 Task: Export file in Custom 3.333 Mbps Quality
Action: Mouse moved to (893, 403)
Screenshot: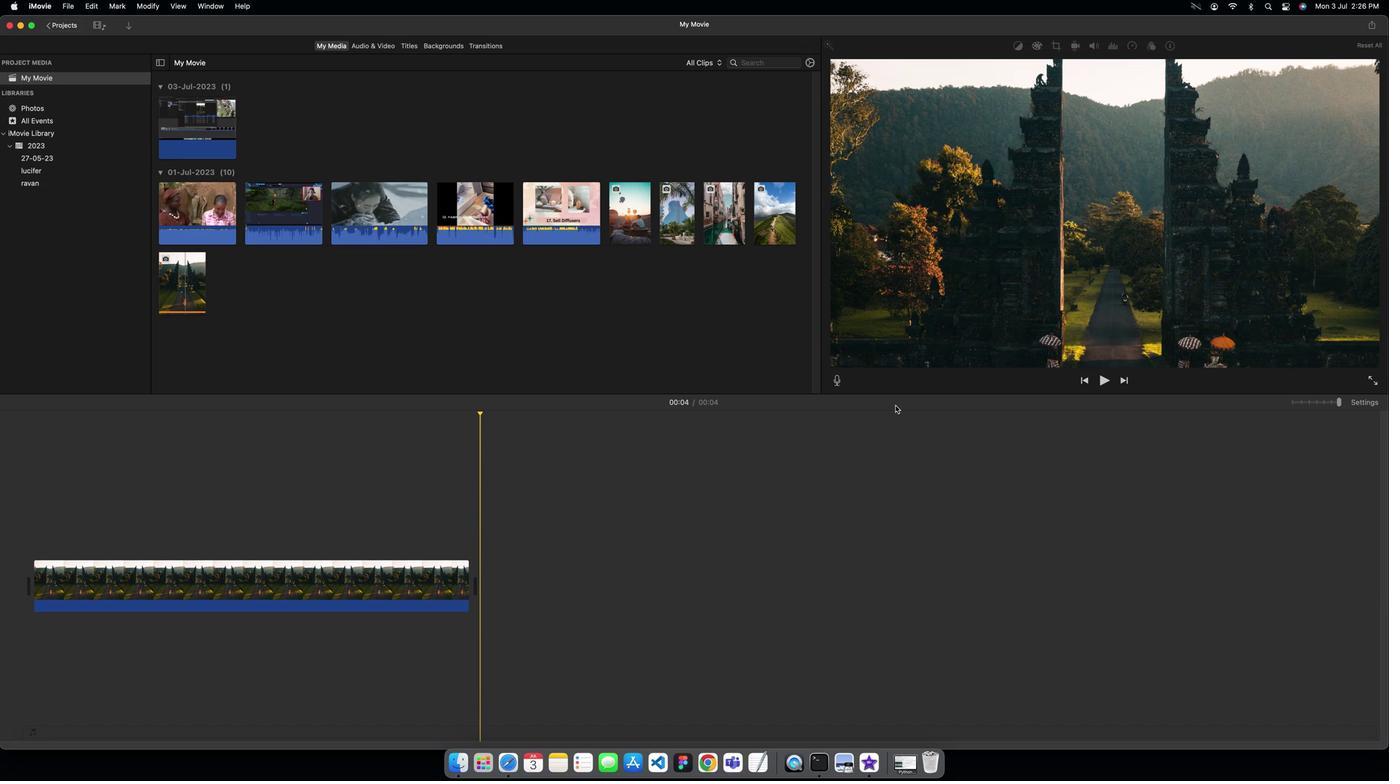 
Action: Mouse pressed left at (893, 403)
Screenshot: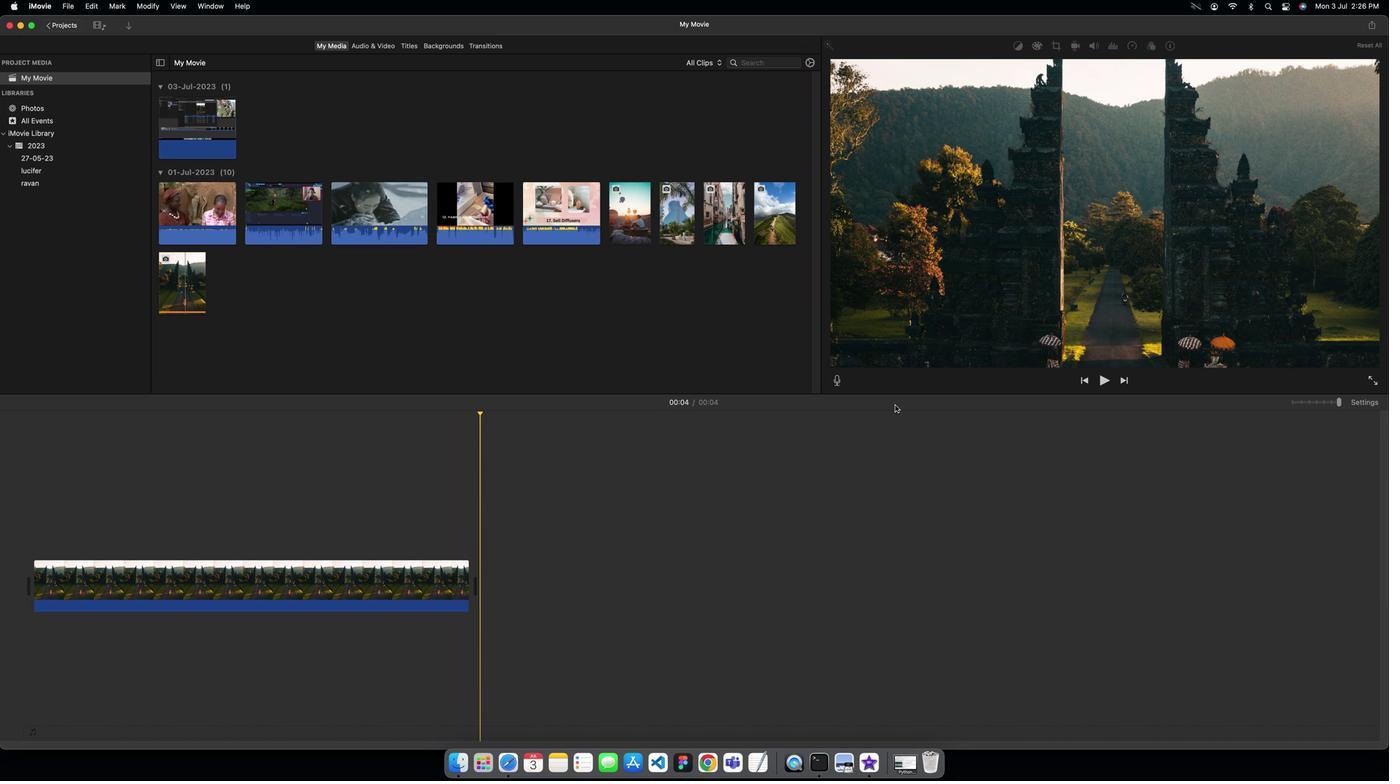 
Action: Mouse moved to (1368, 27)
Screenshot: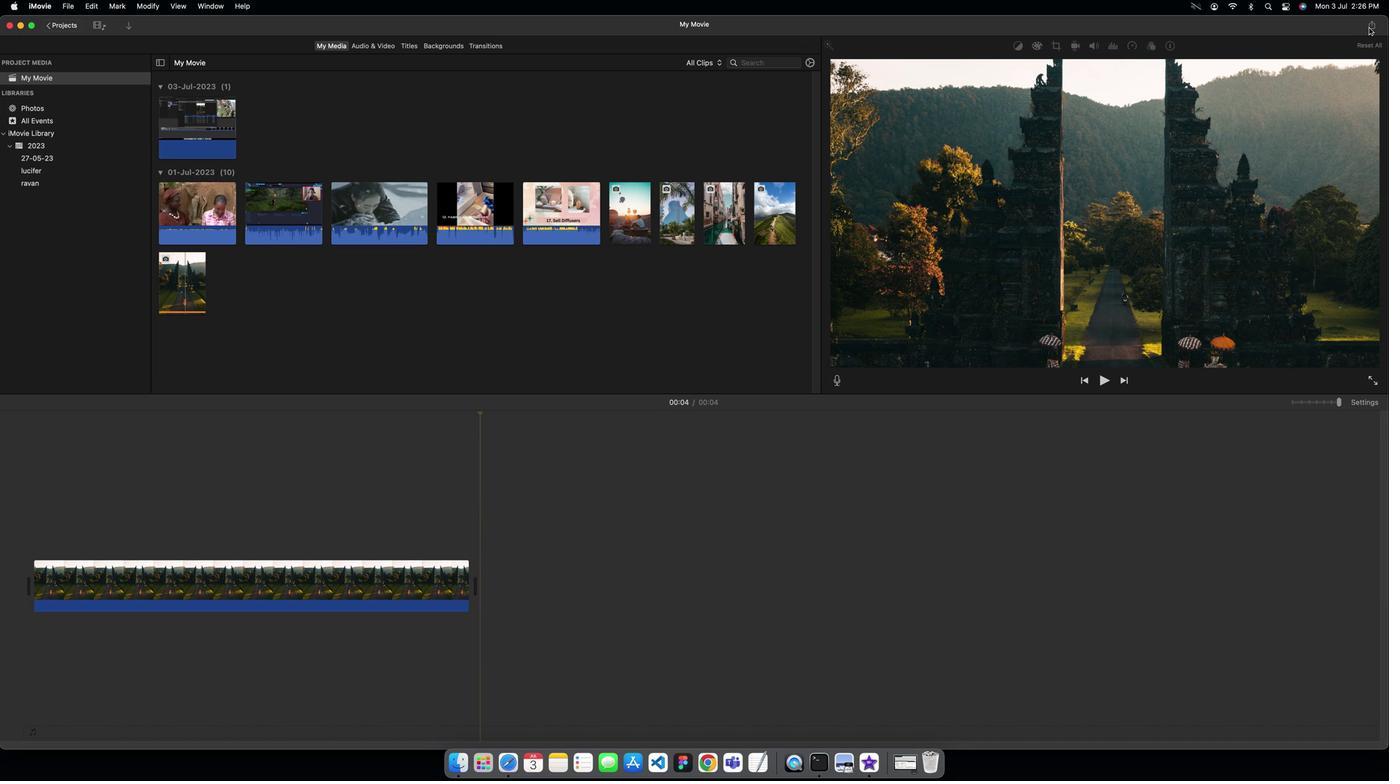 
Action: Mouse pressed left at (1368, 27)
Screenshot: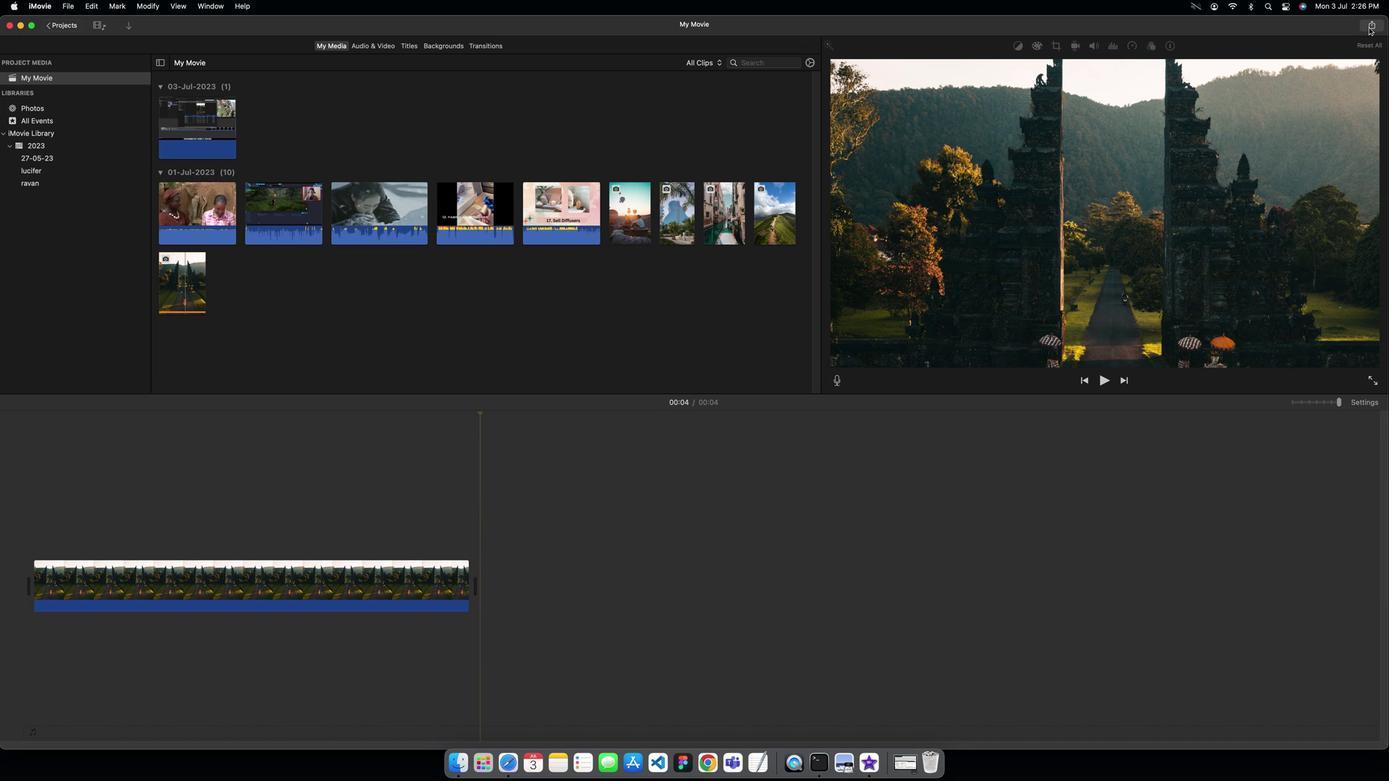 
Action: Mouse moved to (1350, 111)
Screenshot: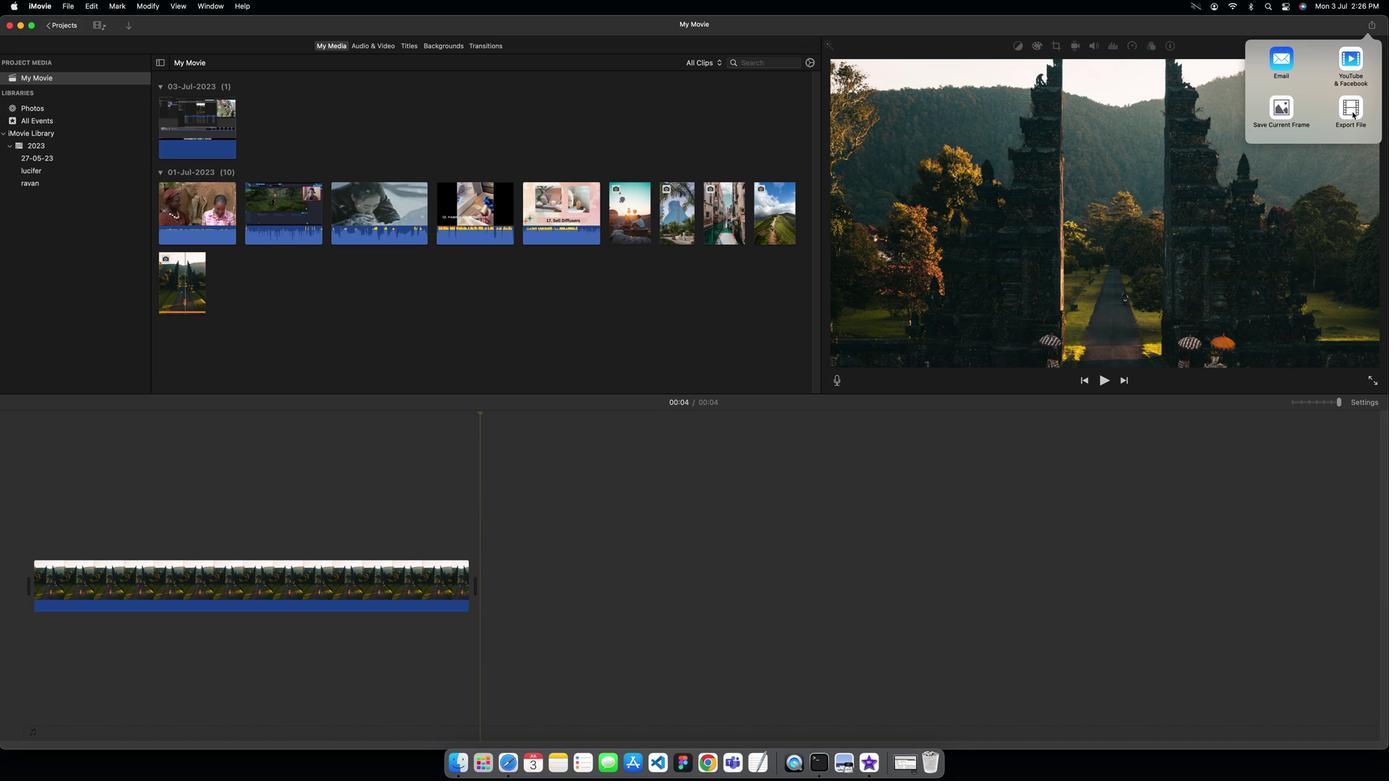
Action: Mouse pressed left at (1350, 111)
Screenshot: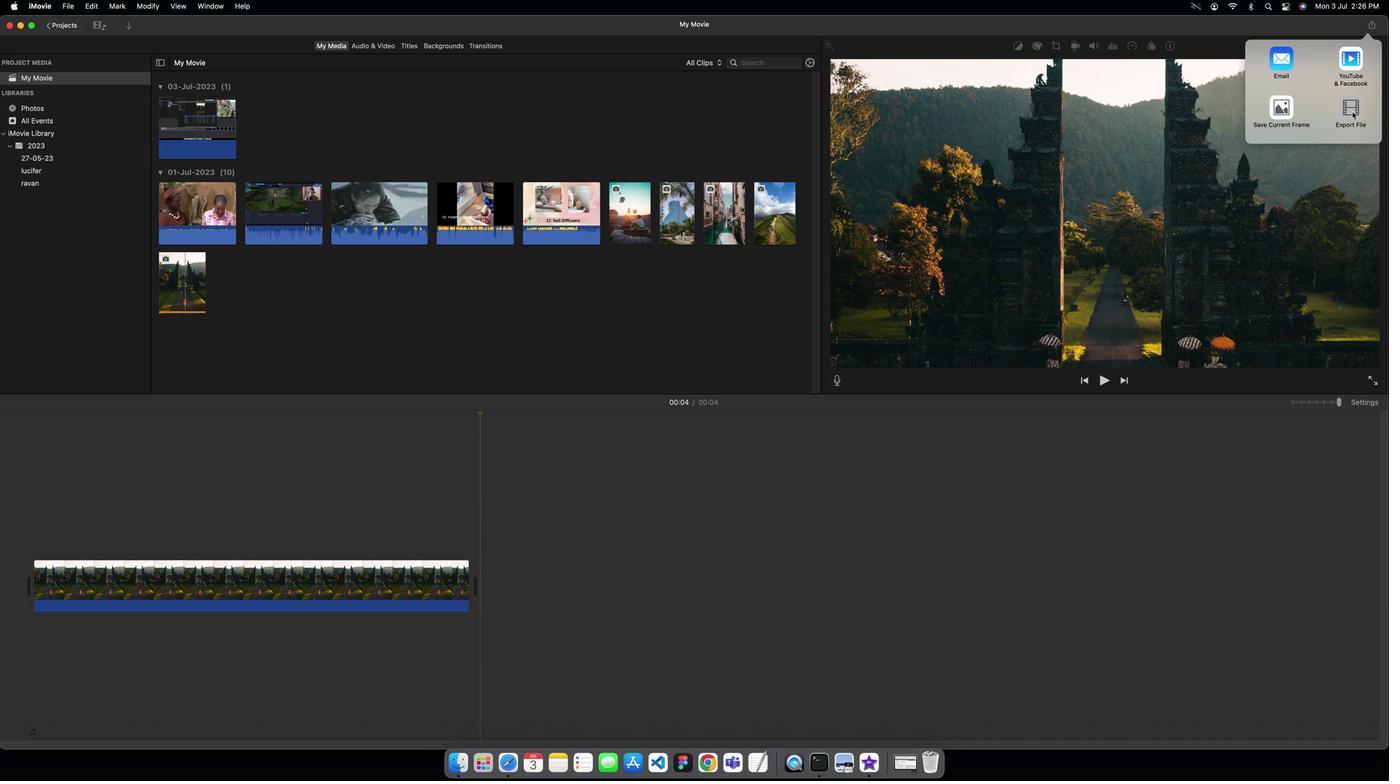 
Action: Mouse moved to (763, 244)
Screenshot: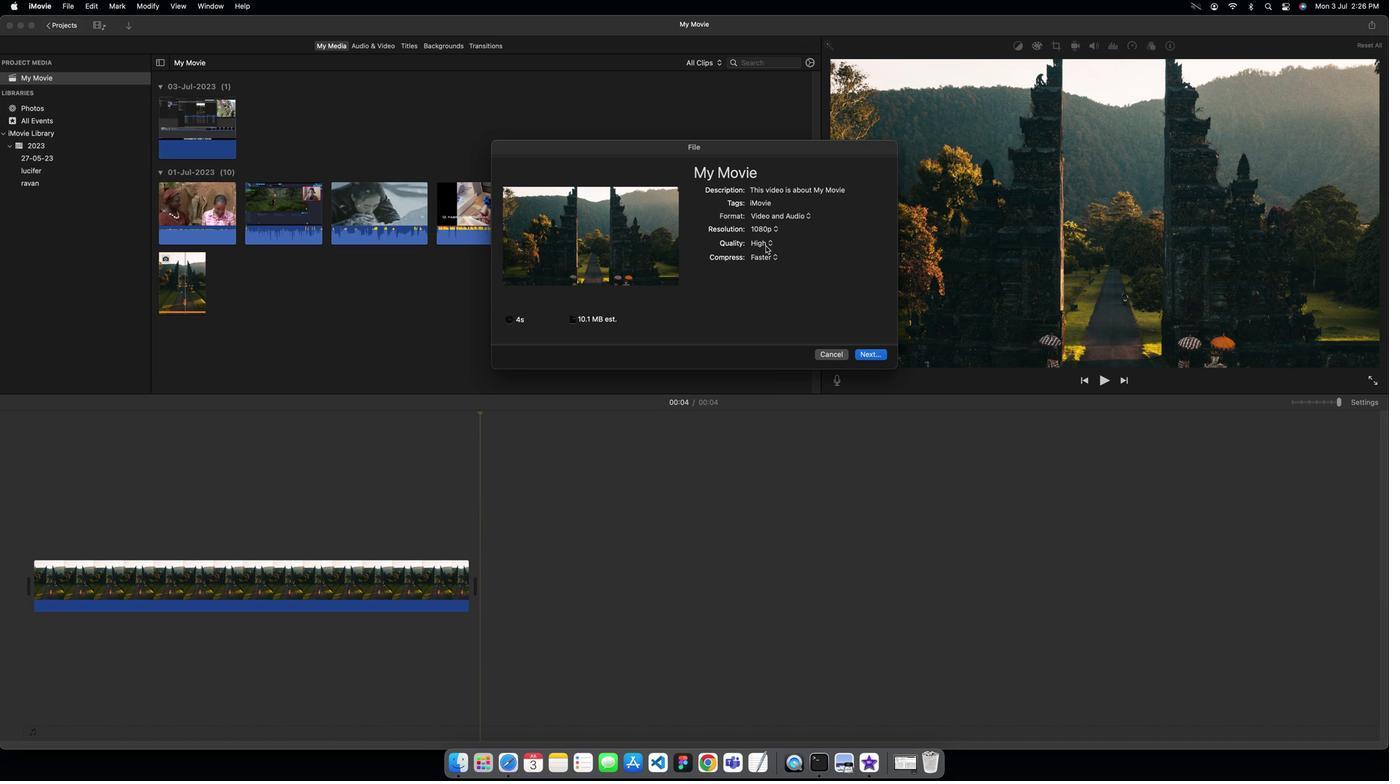 
Action: Mouse pressed left at (763, 244)
Screenshot: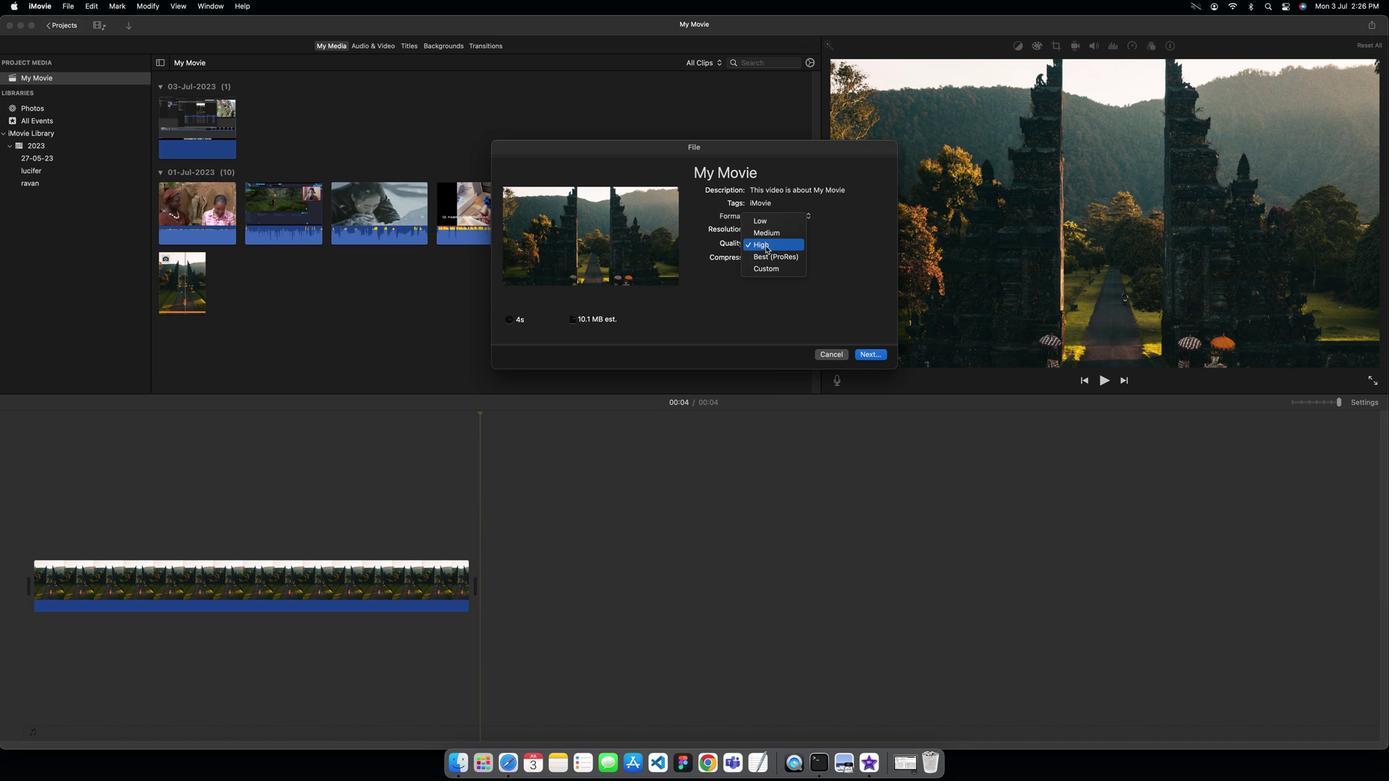 
Action: Mouse moved to (760, 266)
Screenshot: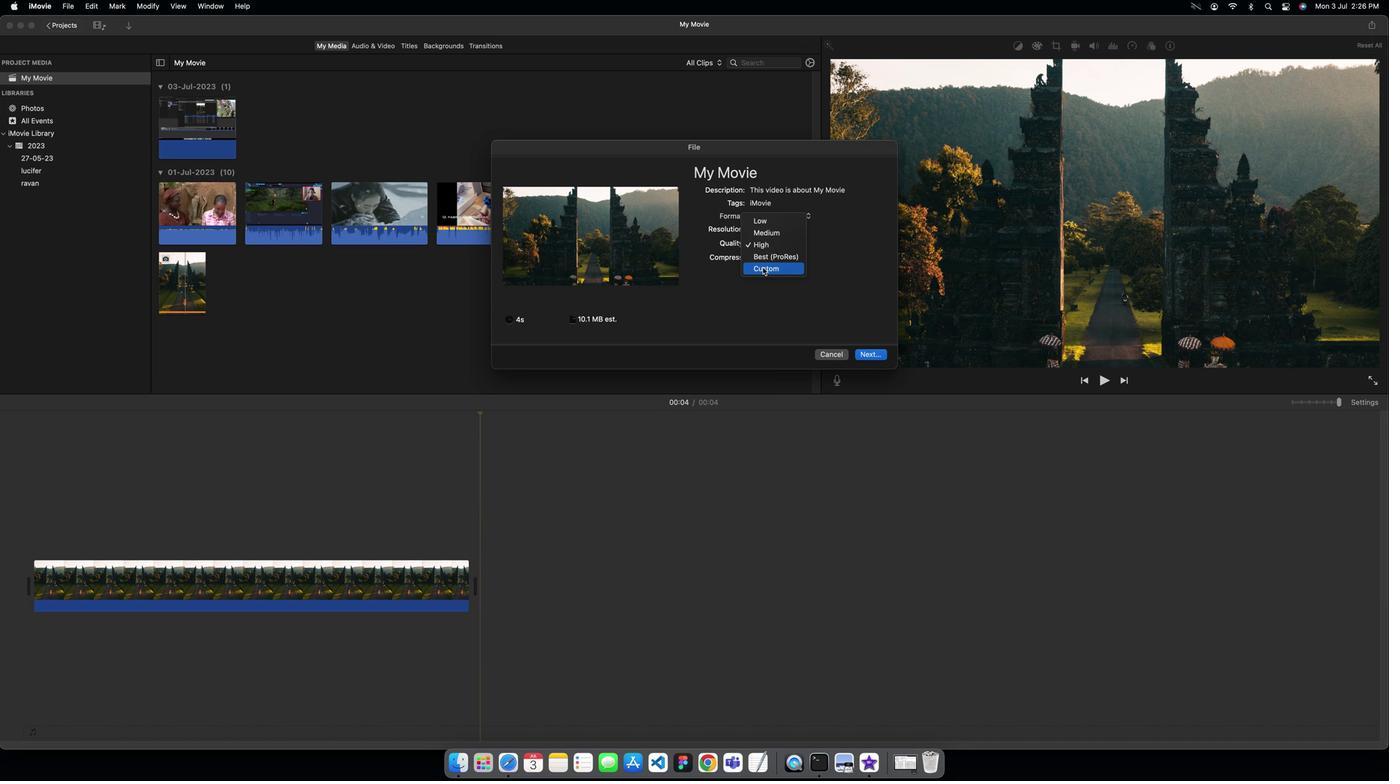 
Action: Mouse pressed left at (760, 266)
Screenshot: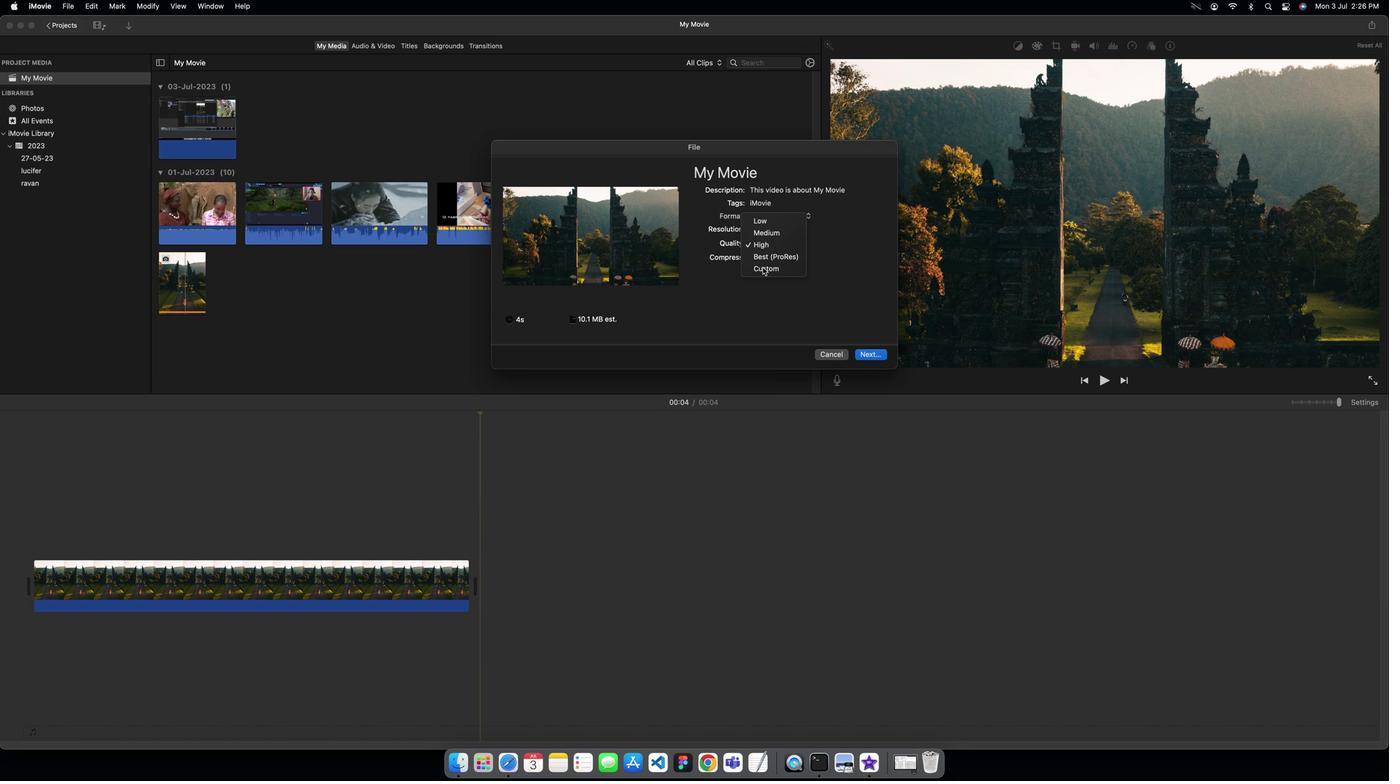 
Action: Mouse moved to (814, 255)
Screenshot: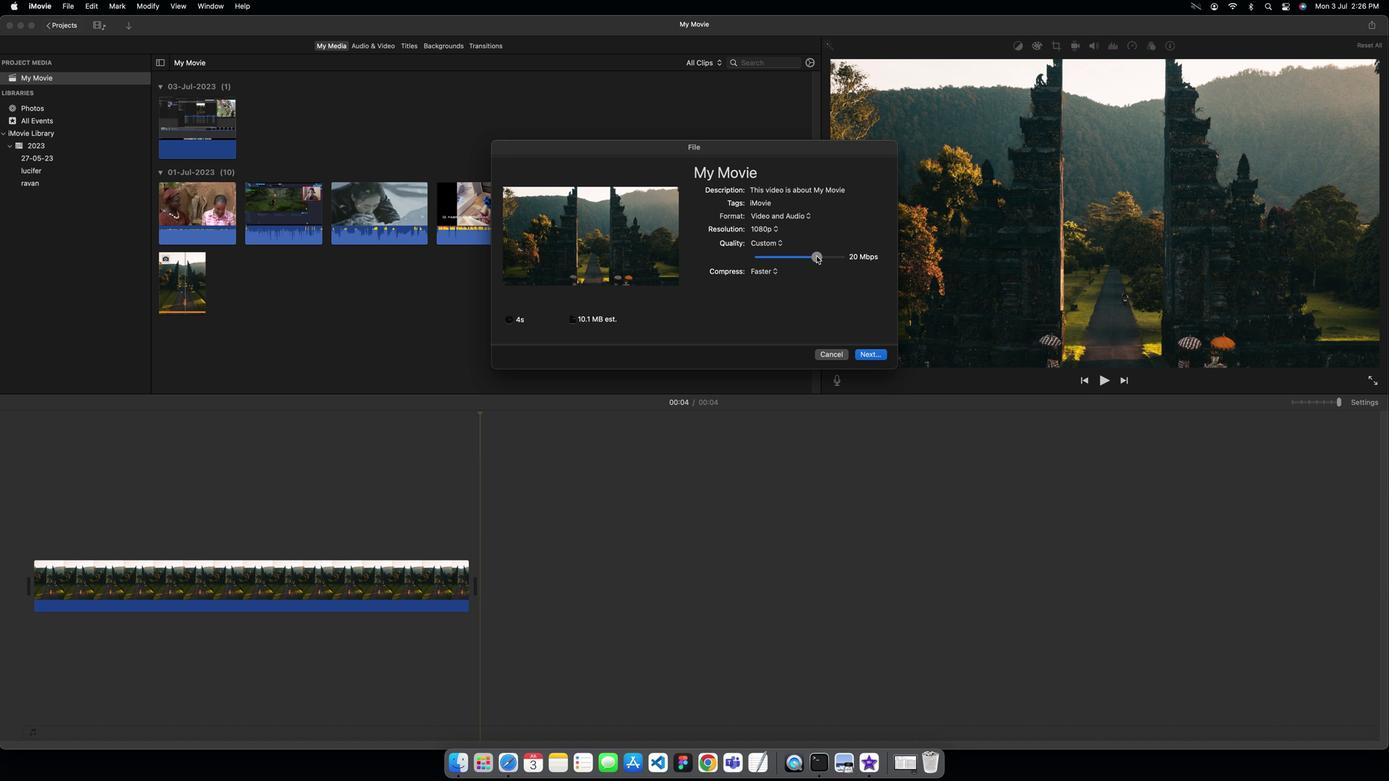 
Action: Mouse pressed left at (814, 255)
Screenshot: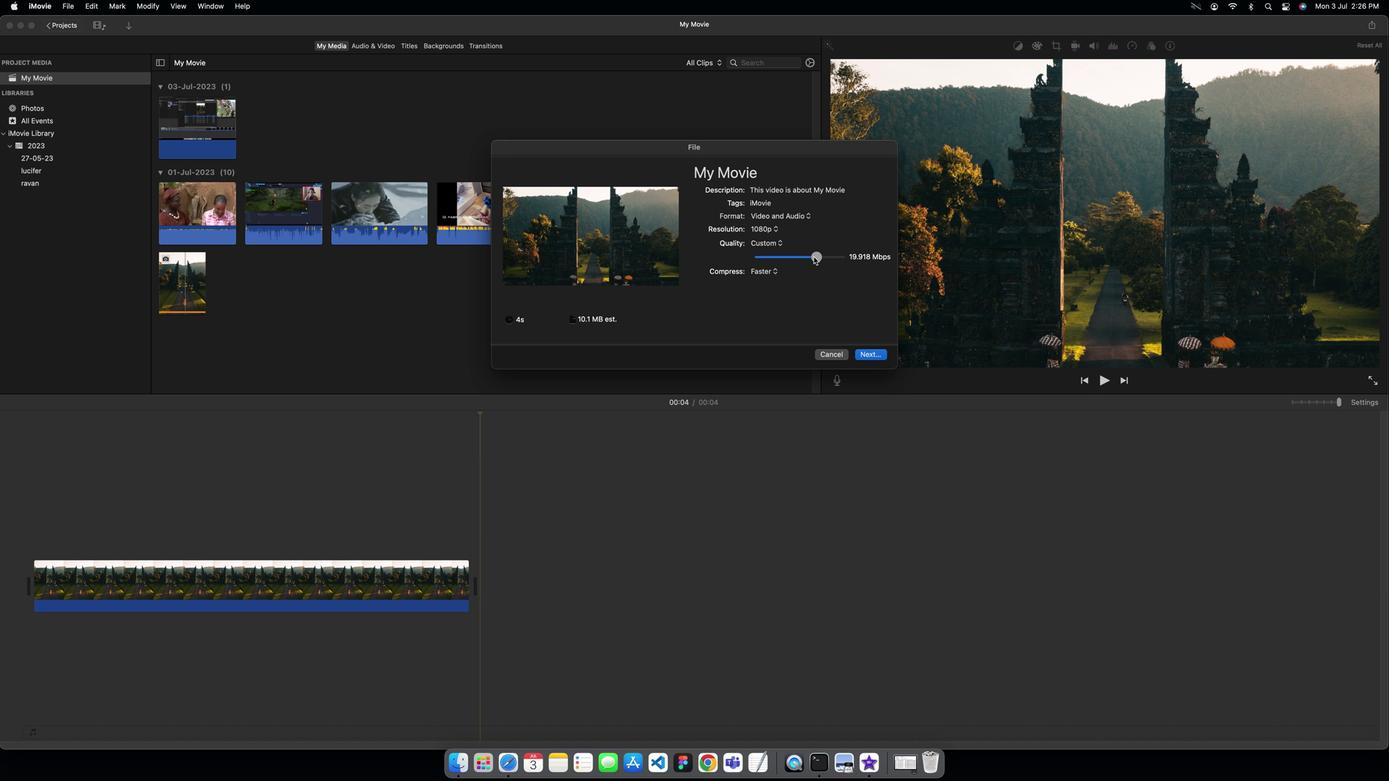 
Action: Mouse moved to (869, 348)
Screenshot: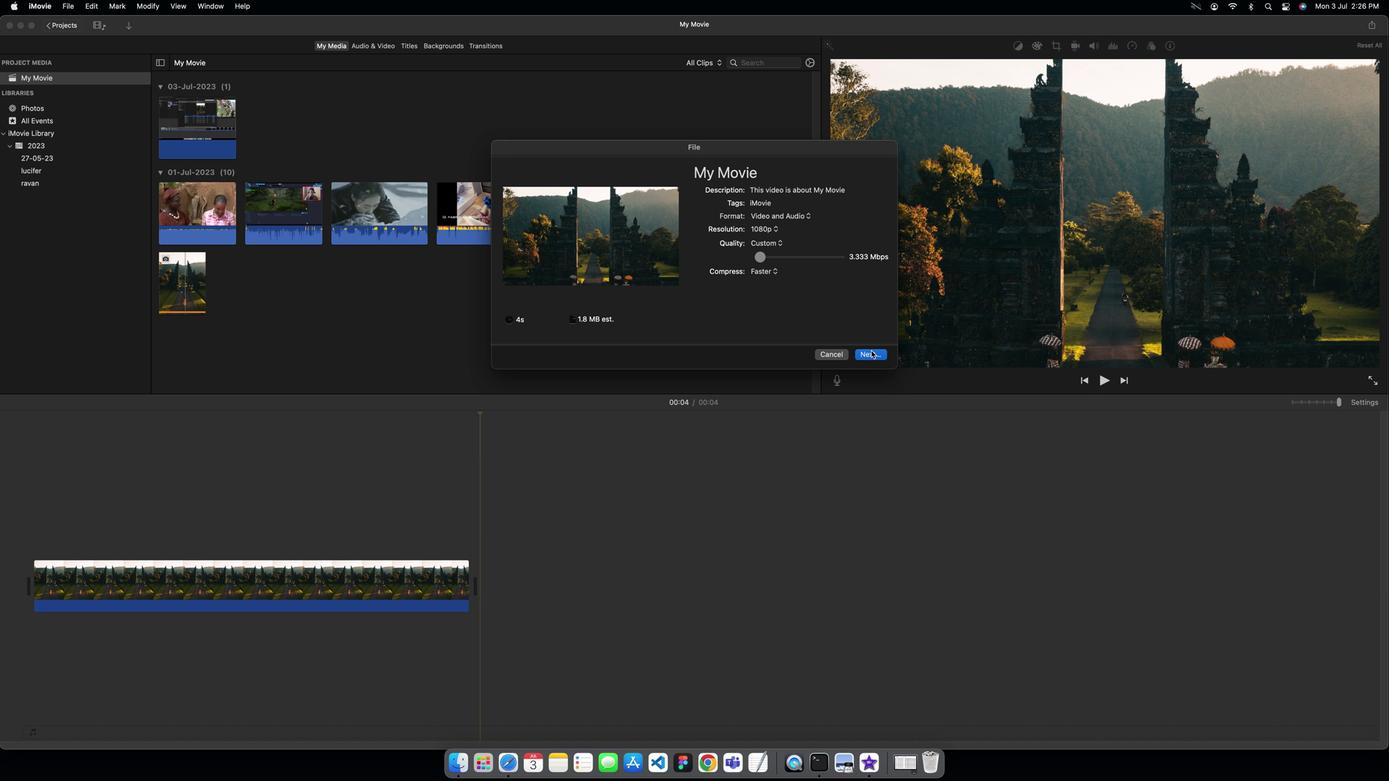
Action: Mouse pressed left at (869, 348)
Screenshot: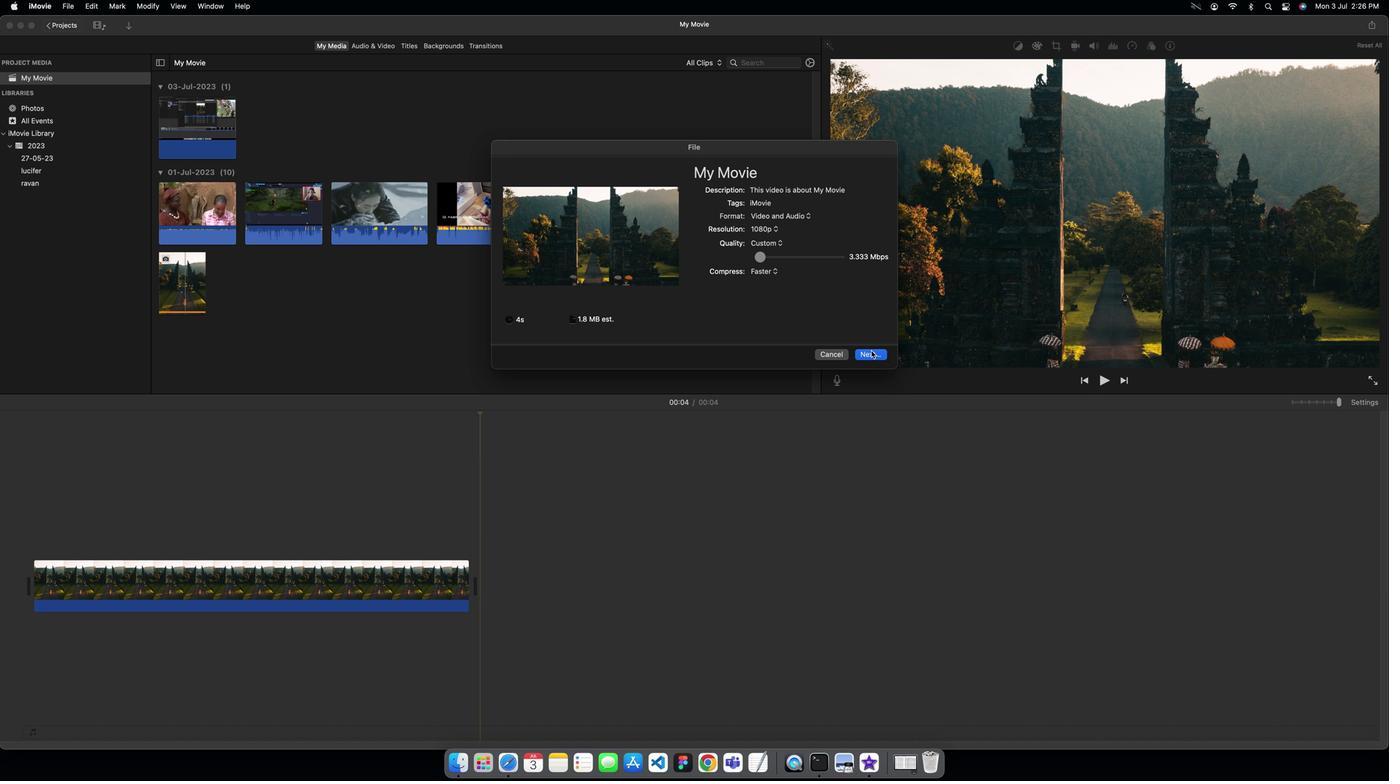 
Action: Mouse moved to (761, 274)
Screenshot: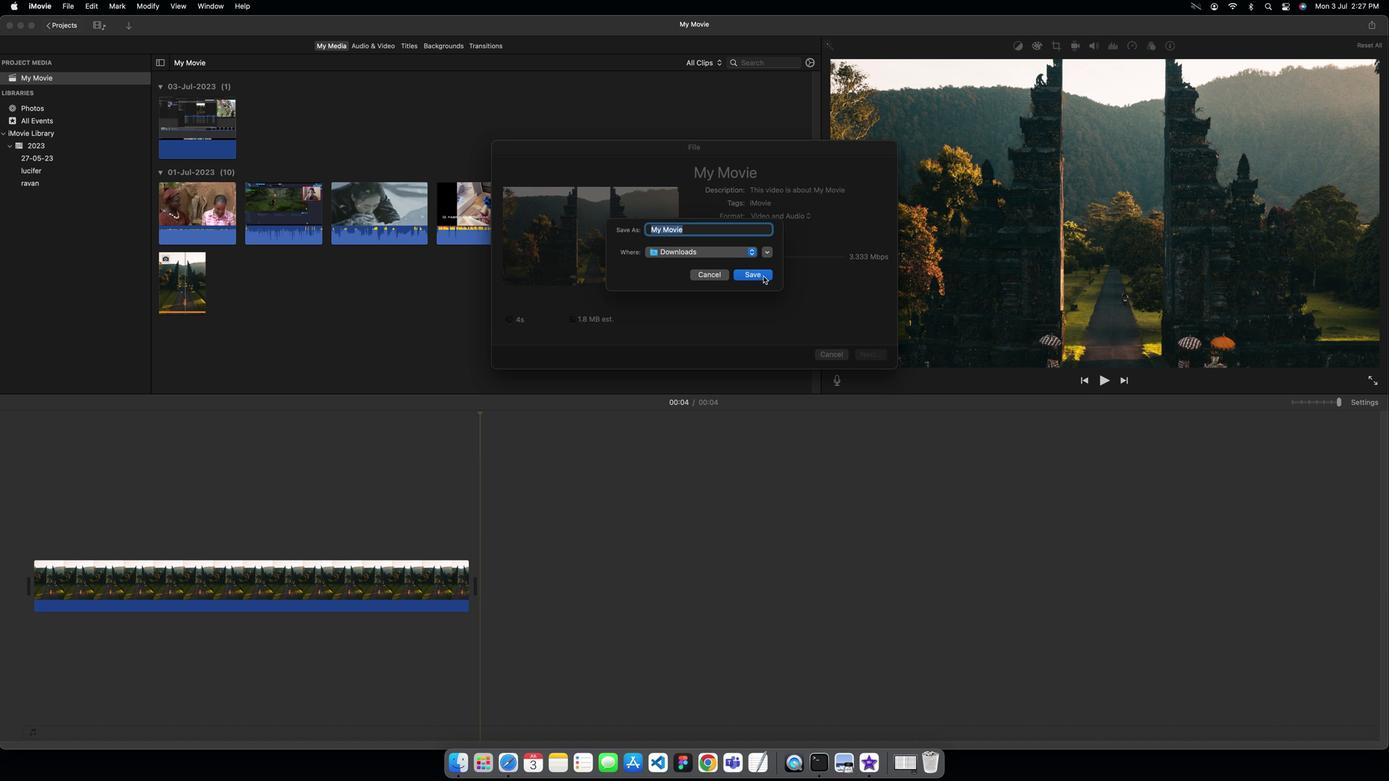 
Action: Mouse pressed left at (761, 274)
Screenshot: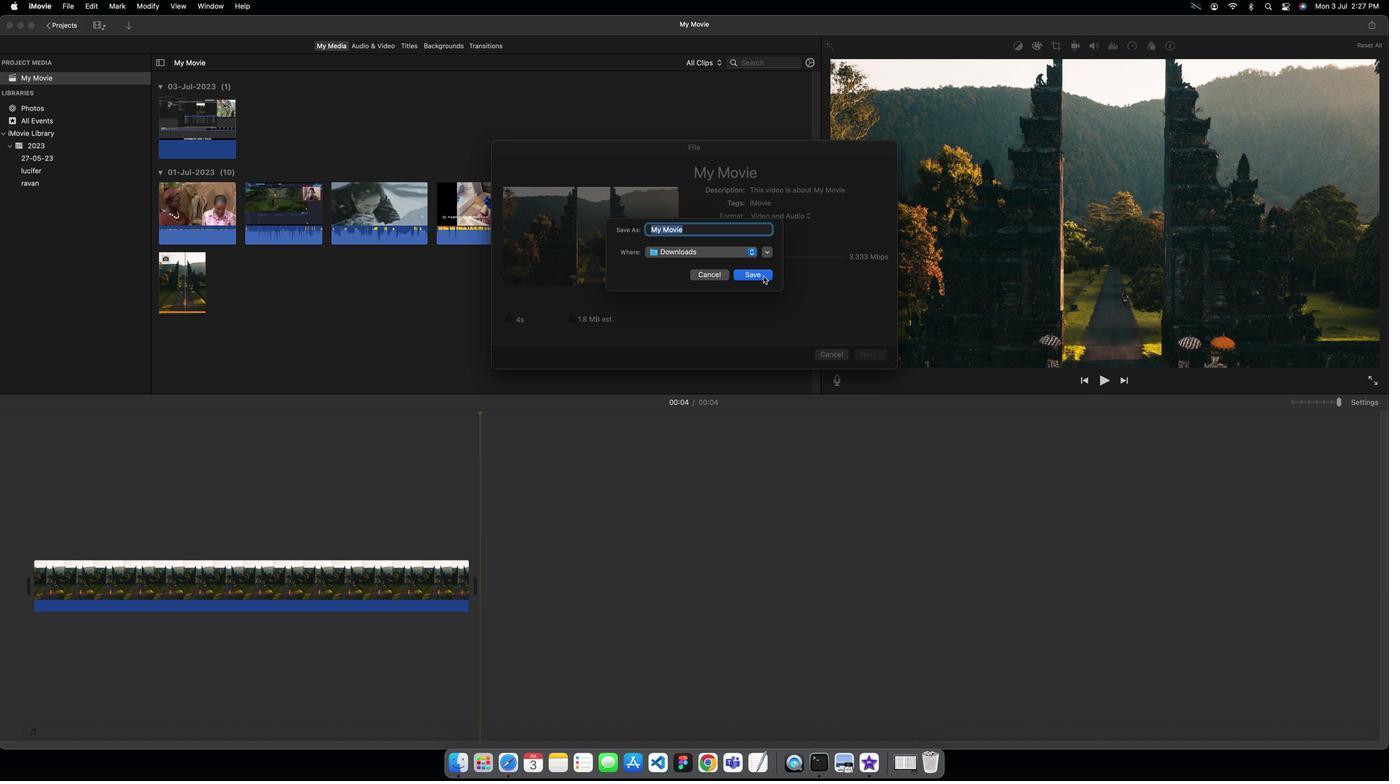
